 Task: Create a new field with title Stage a blank project AvidTech with field type as Single-select and options as Not Started, In Progress and Complete
Action: Mouse moved to (496, 333)
Screenshot: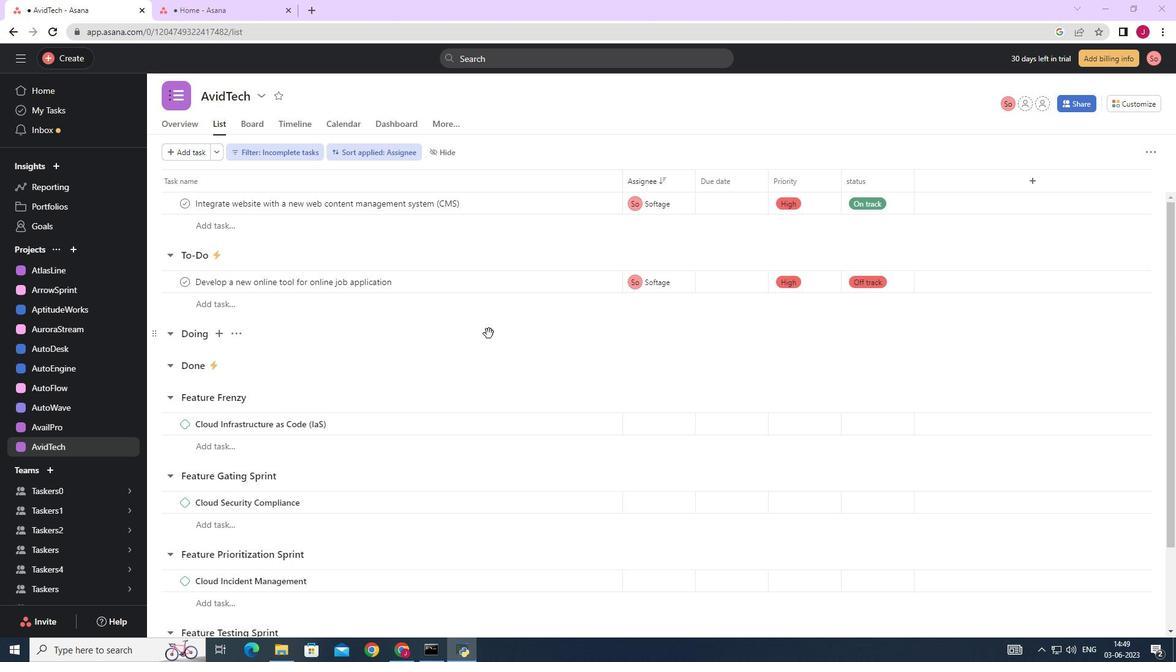 
Action: Mouse scrolled (496, 334) with delta (0, 0)
Screenshot: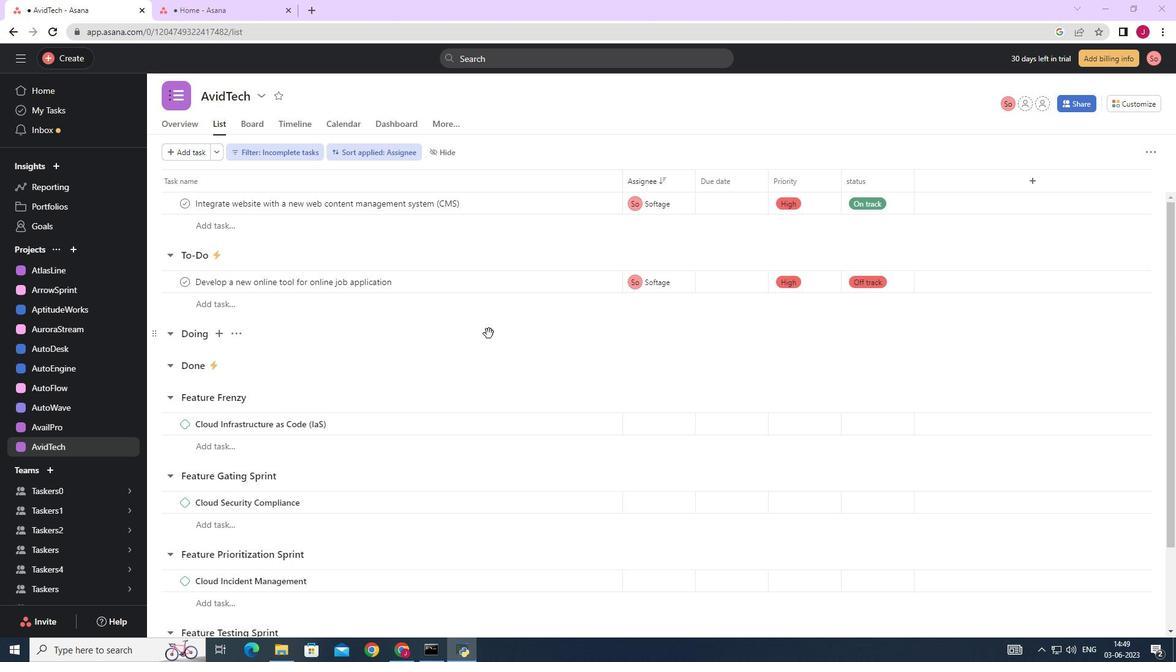 
Action: Mouse scrolled (496, 334) with delta (0, 0)
Screenshot: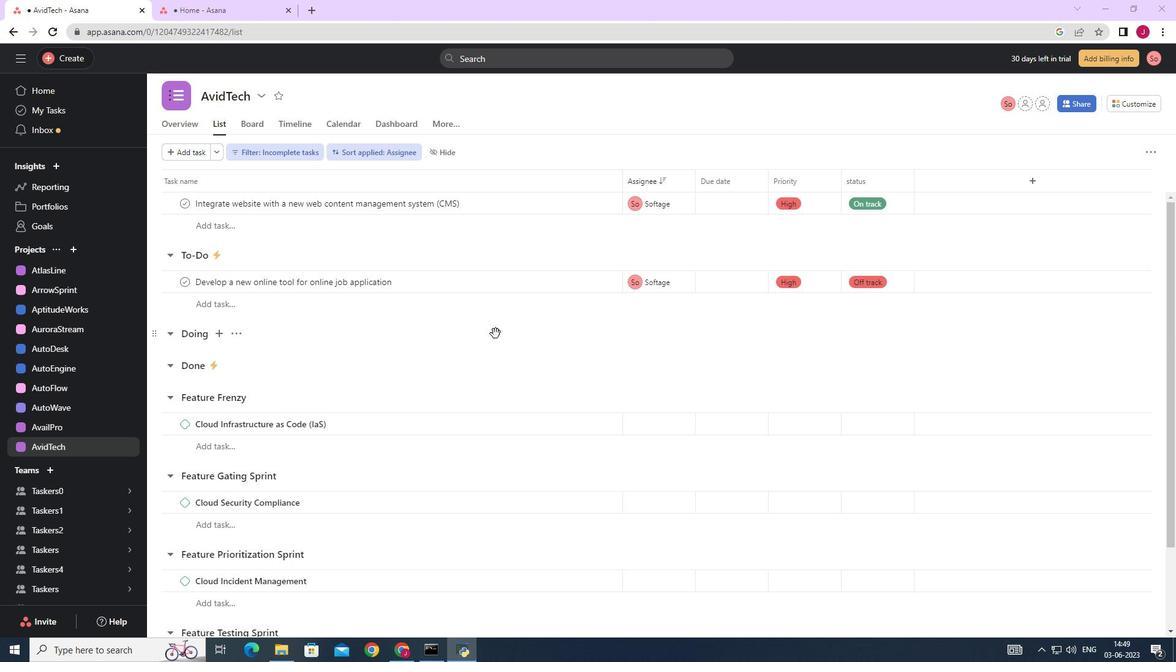 
Action: Mouse moved to (1134, 101)
Screenshot: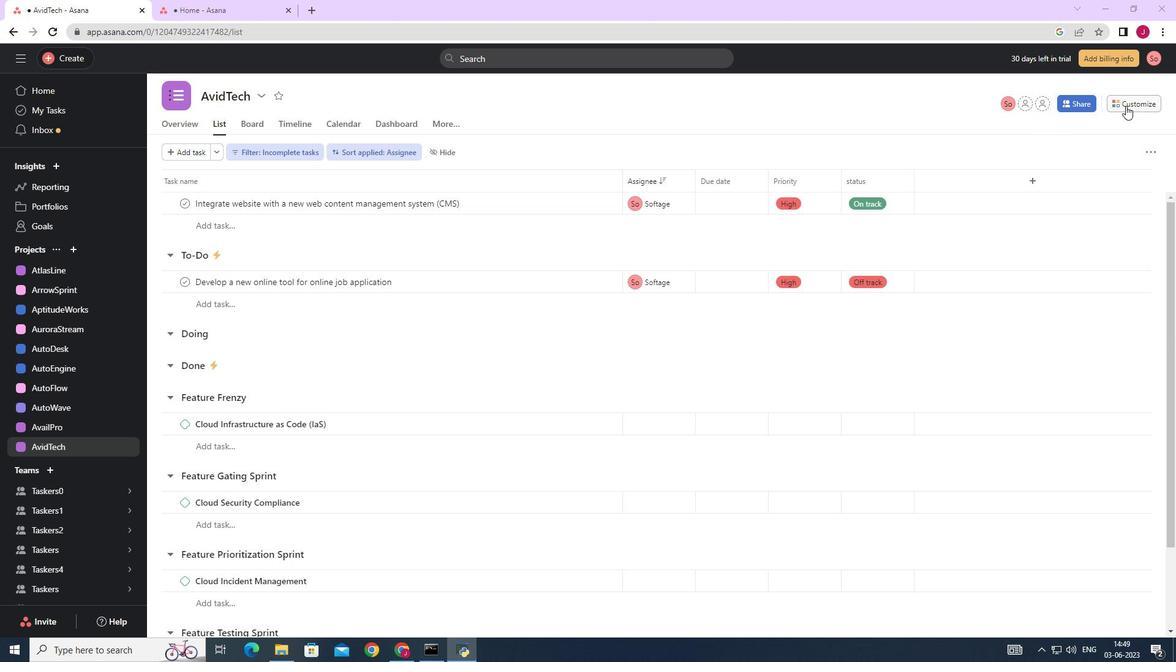 
Action: Mouse pressed left at (1134, 101)
Screenshot: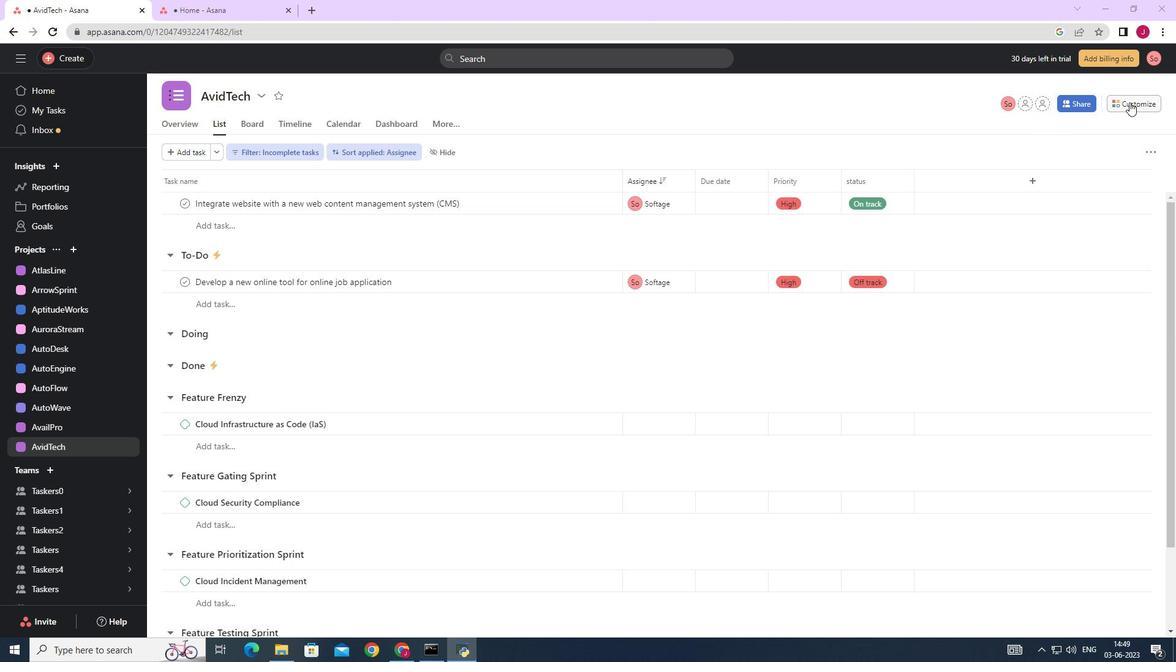 
Action: Mouse moved to (1006, 247)
Screenshot: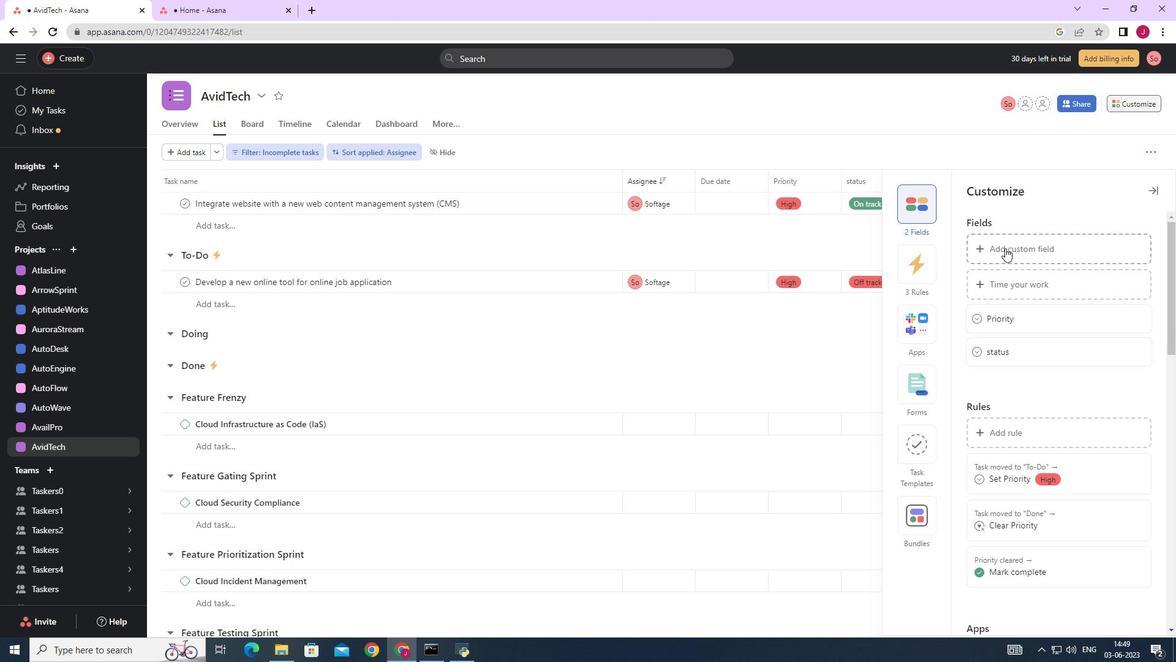 
Action: Mouse pressed left at (1006, 247)
Screenshot: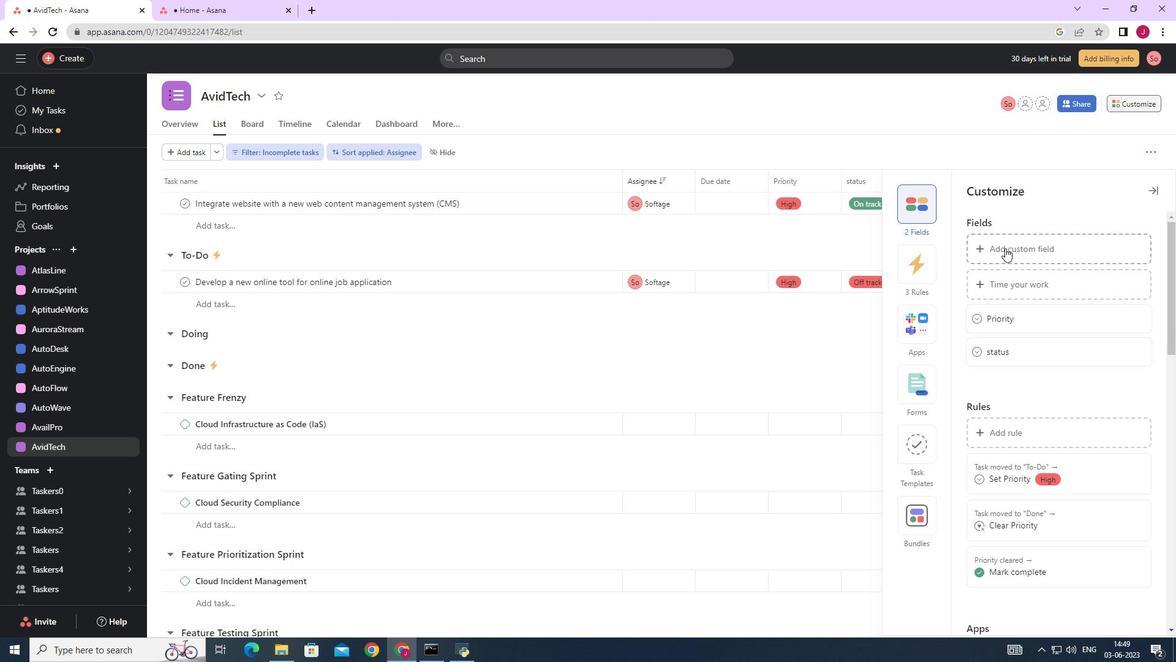 
Action: Mouse moved to (551, 199)
Screenshot: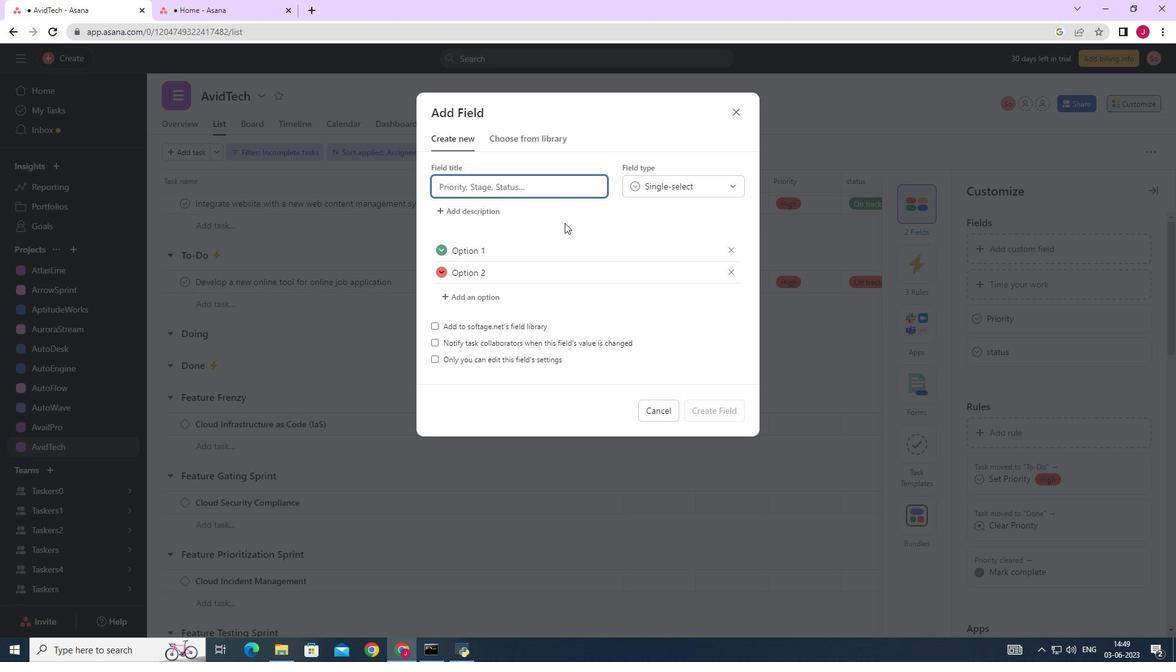 
Action: Key pressed stage
Screenshot: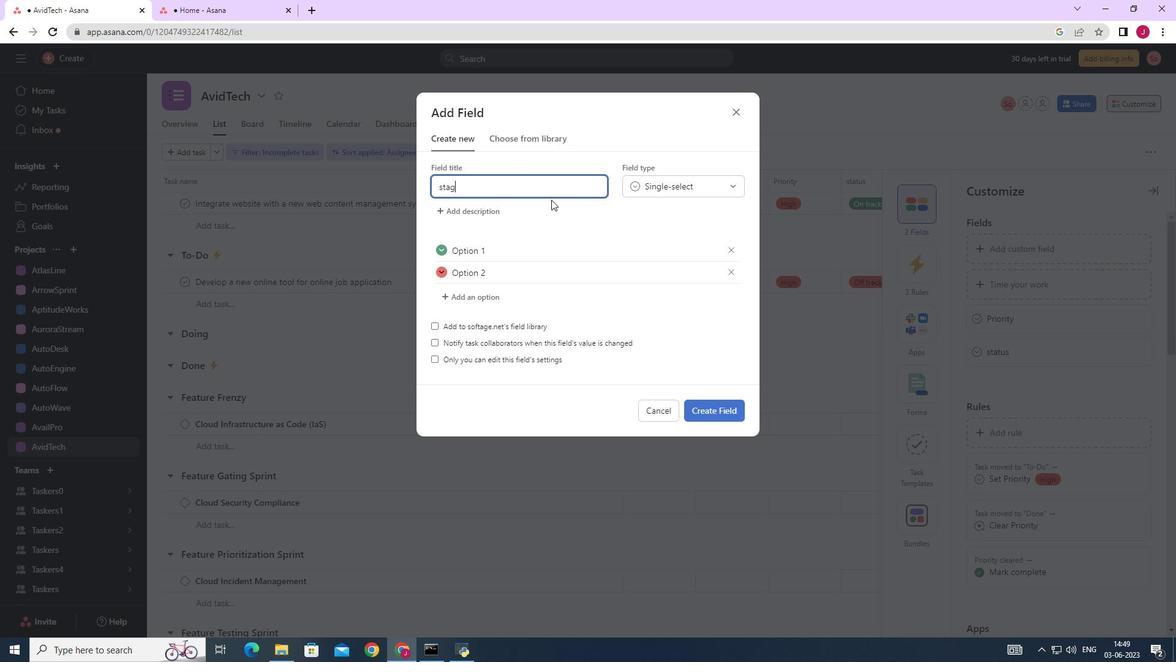
Action: Mouse moved to (543, 258)
Screenshot: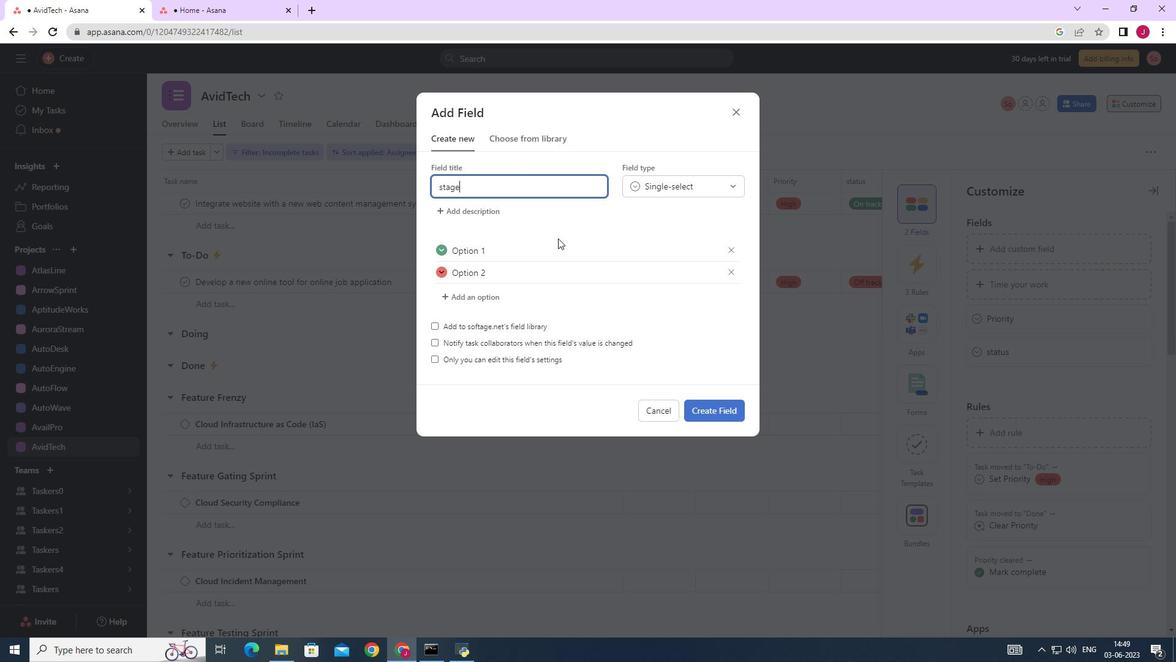 
Action: Mouse pressed left at (543, 258)
Screenshot: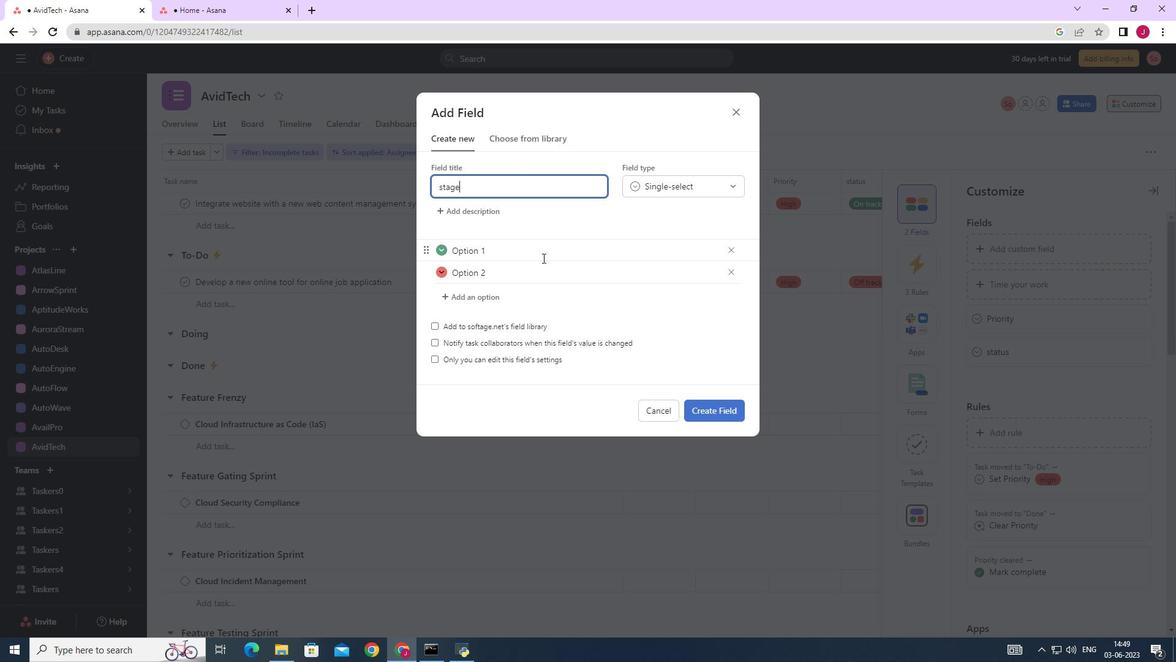 
Action: Mouse moved to (538, 258)
Screenshot: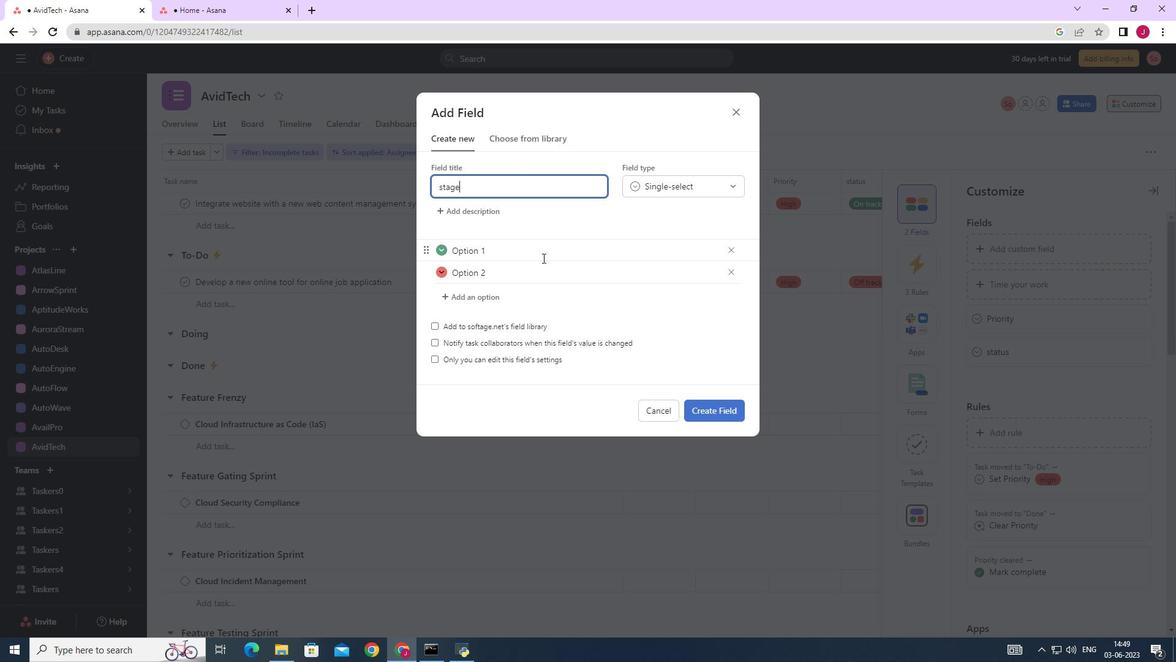 
Action: Key pressed <Key.backspace><Key.backspace><Key.backspace><Key.backspace><Key.backspace><Key.backspace><Key.backspace><Key.backspace><Key.backspace><Key.backspace><Key.backspace><Key.backspace><Key.backspace><Key.backspace><Key.backspace><Key.backspace><Key.backspace><Key.backspace><Key.backspace><Key.backspace><Key.caps_lock>N<Key.caps_lock>ot<Key.space>started
Screenshot: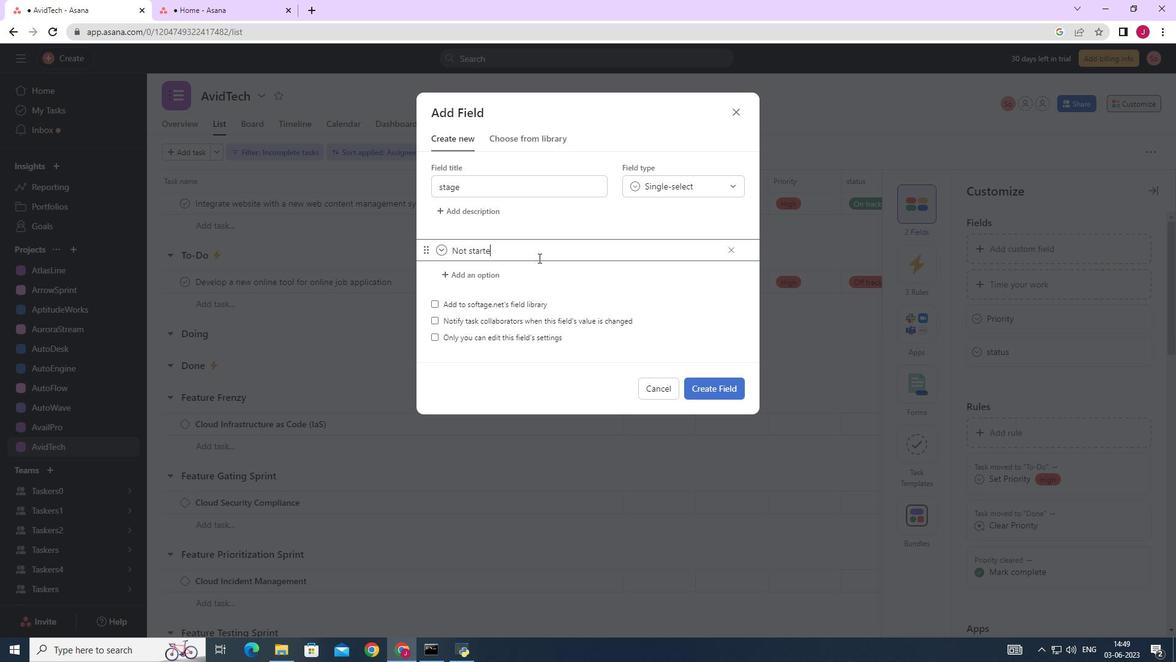 
Action: Mouse moved to (497, 275)
Screenshot: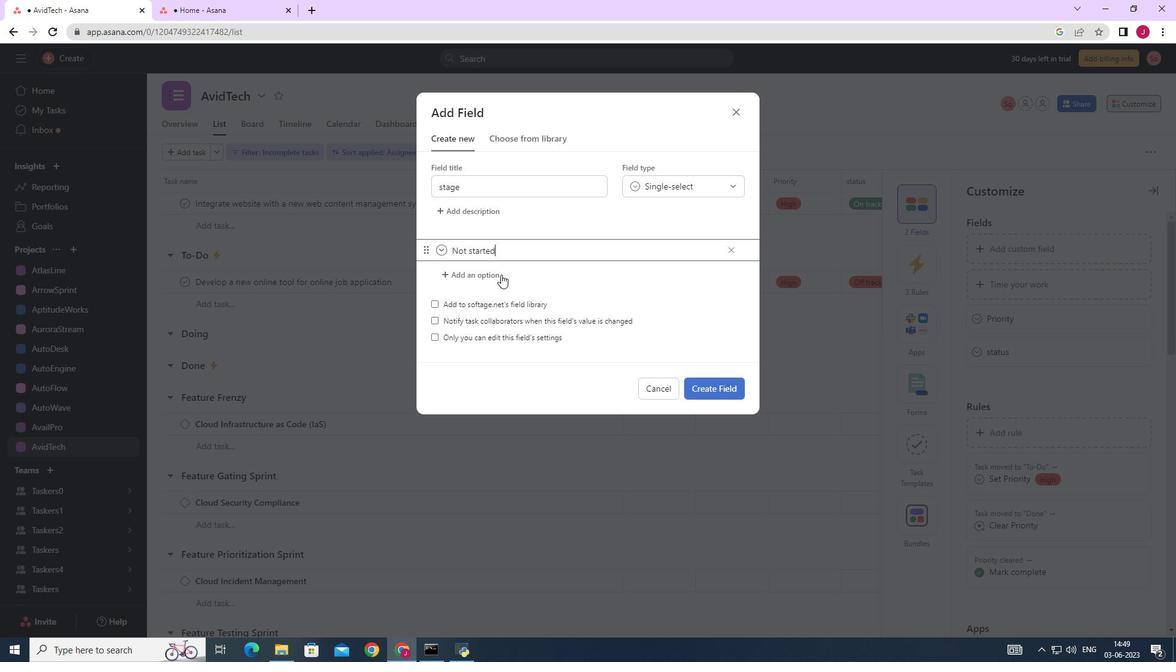 
Action: Mouse pressed left at (497, 275)
Screenshot: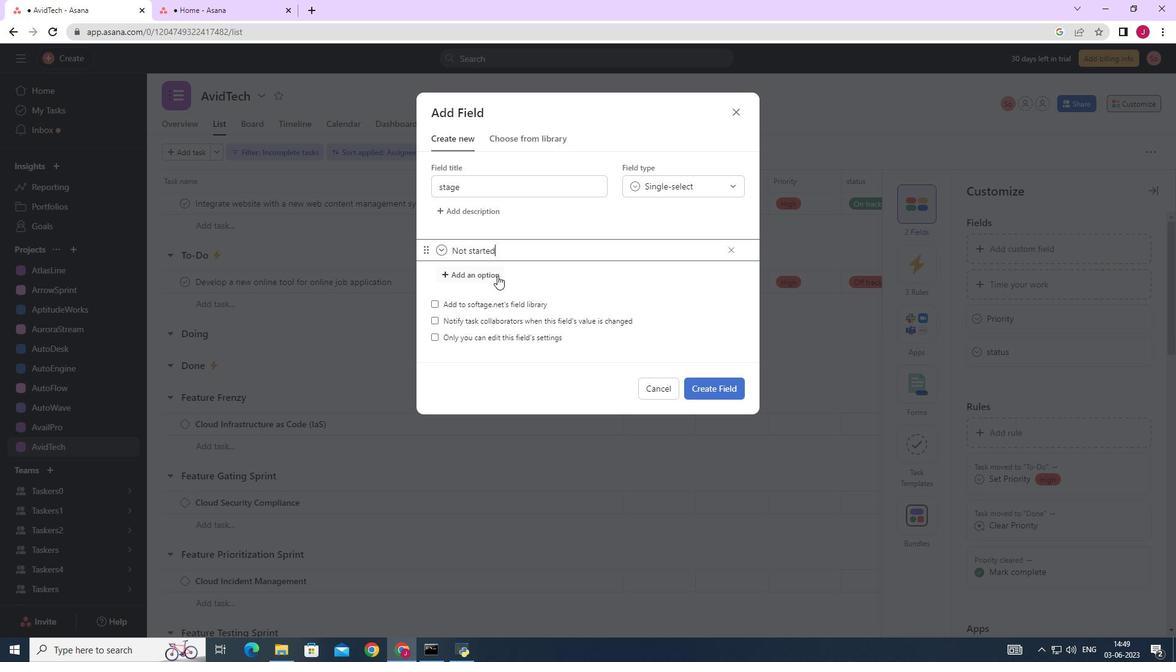 
Action: Key pressed <Key.caps_lock>I<Key.caps_lock>n<Key.space>progreaa<Key.backspace><Key.backspace>ss
Screenshot: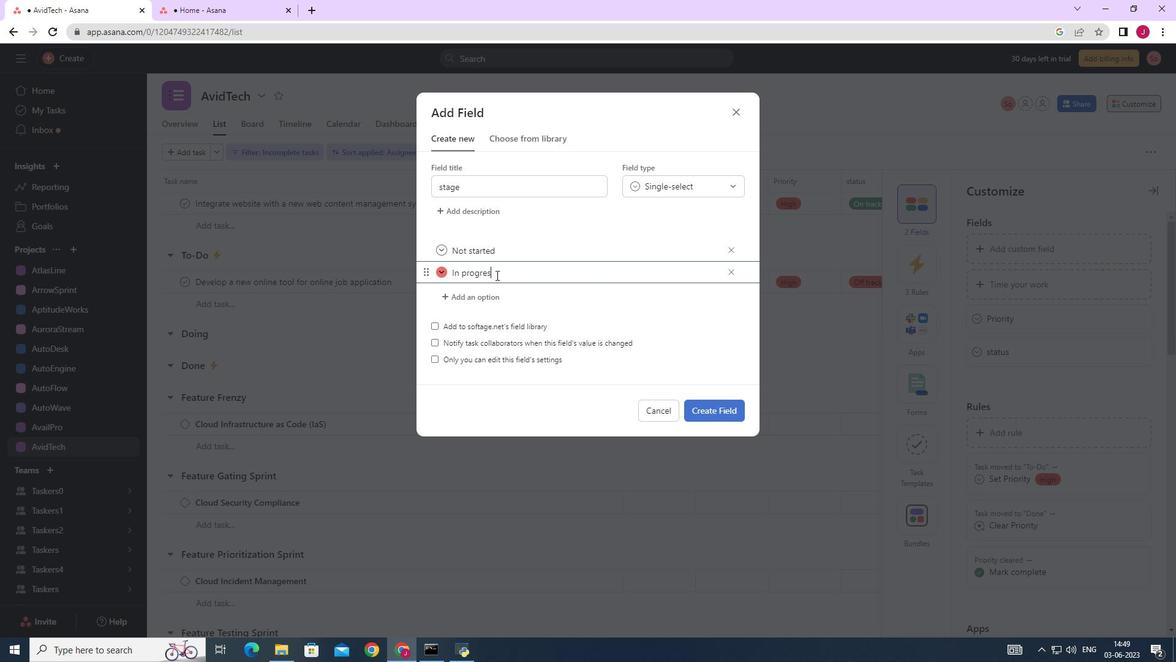 
Action: Mouse moved to (483, 296)
Screenshot: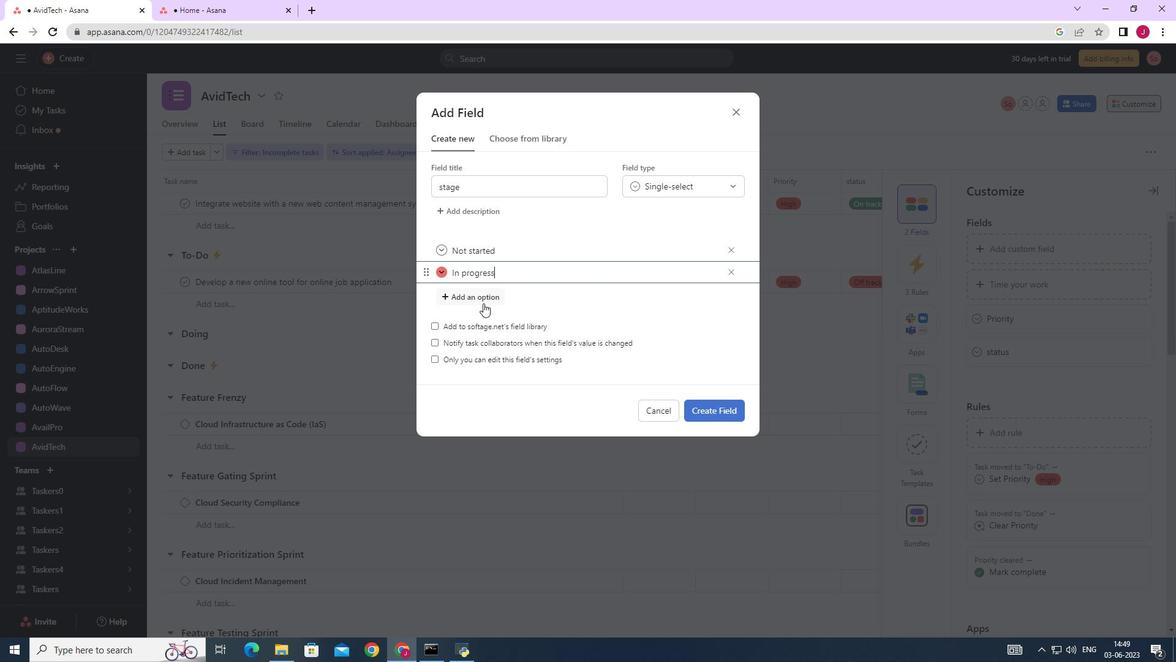 
Action: Mouse pressed left at (483, 296)
Screenshot: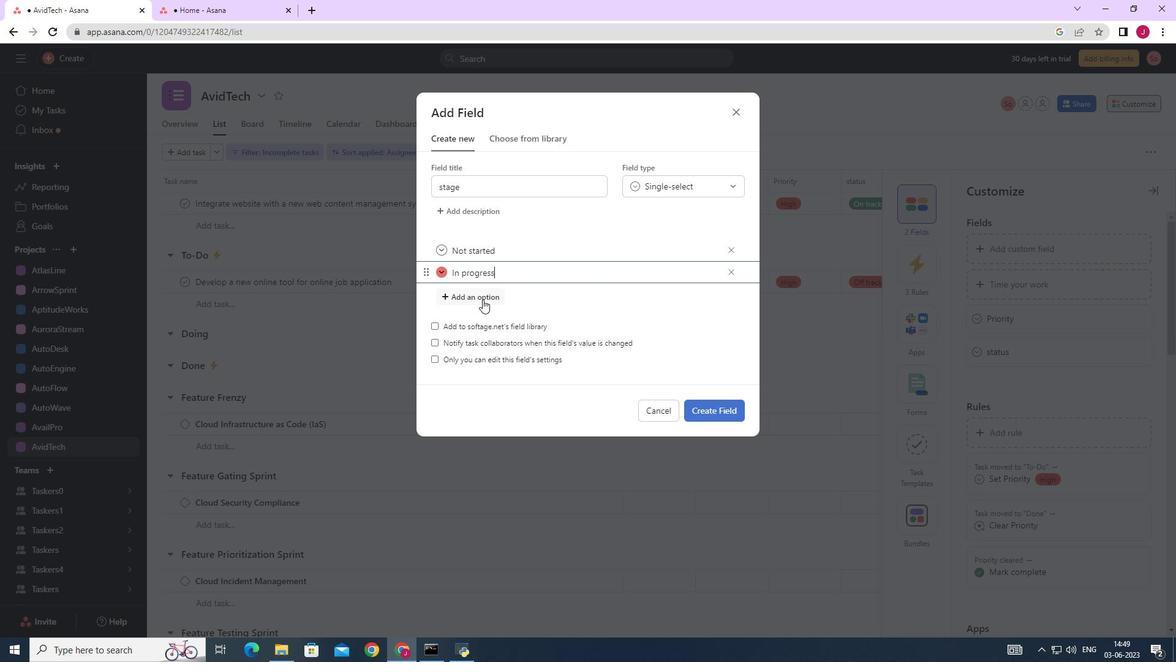 
Action: Key pressed <Key.caps_lock>C<Key.caps_lock>omplete
Screenshot: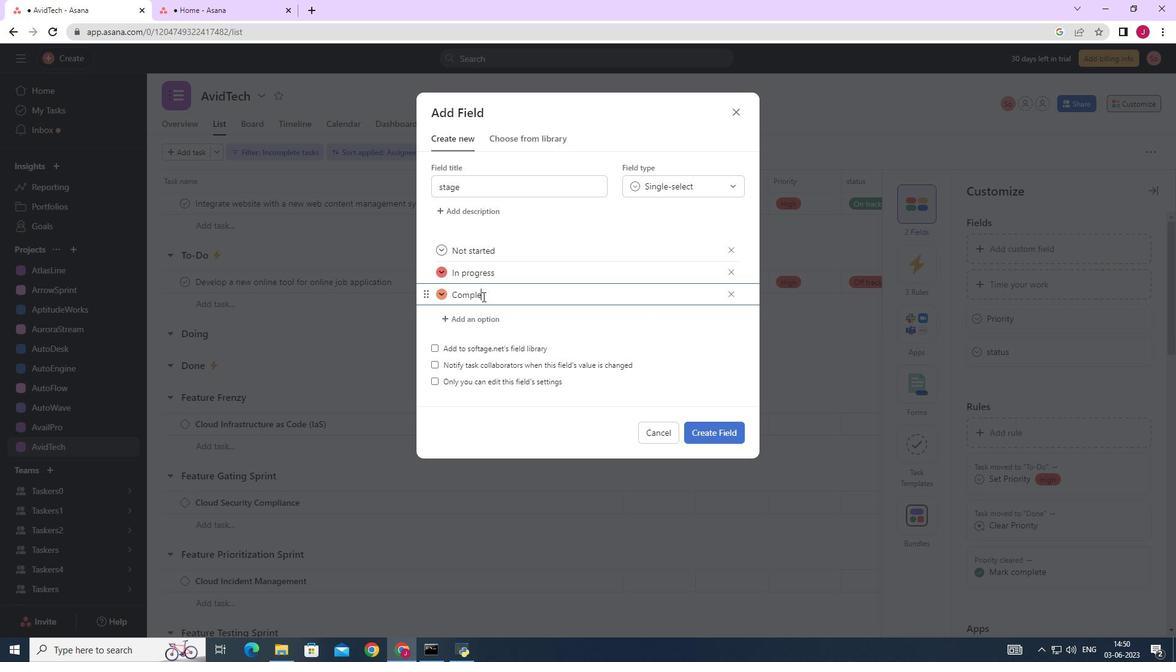 
Action: Mouse moved to (728, 433)
Screenshot: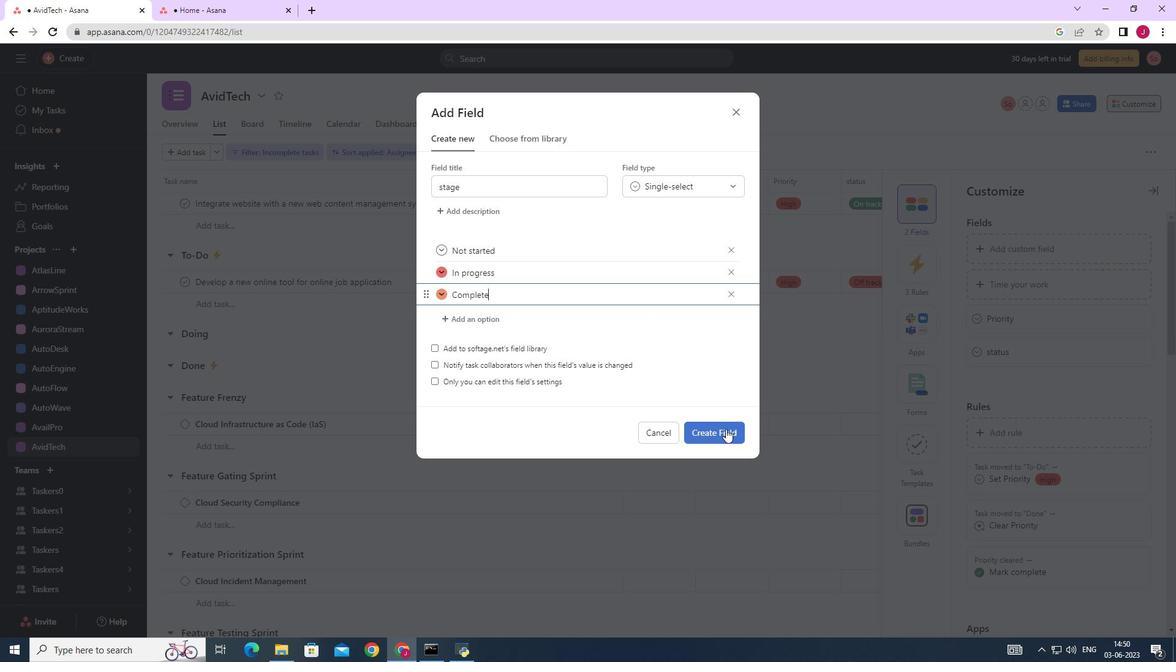 
Action: Mouse pressed left at (728, 433)
Screenshot: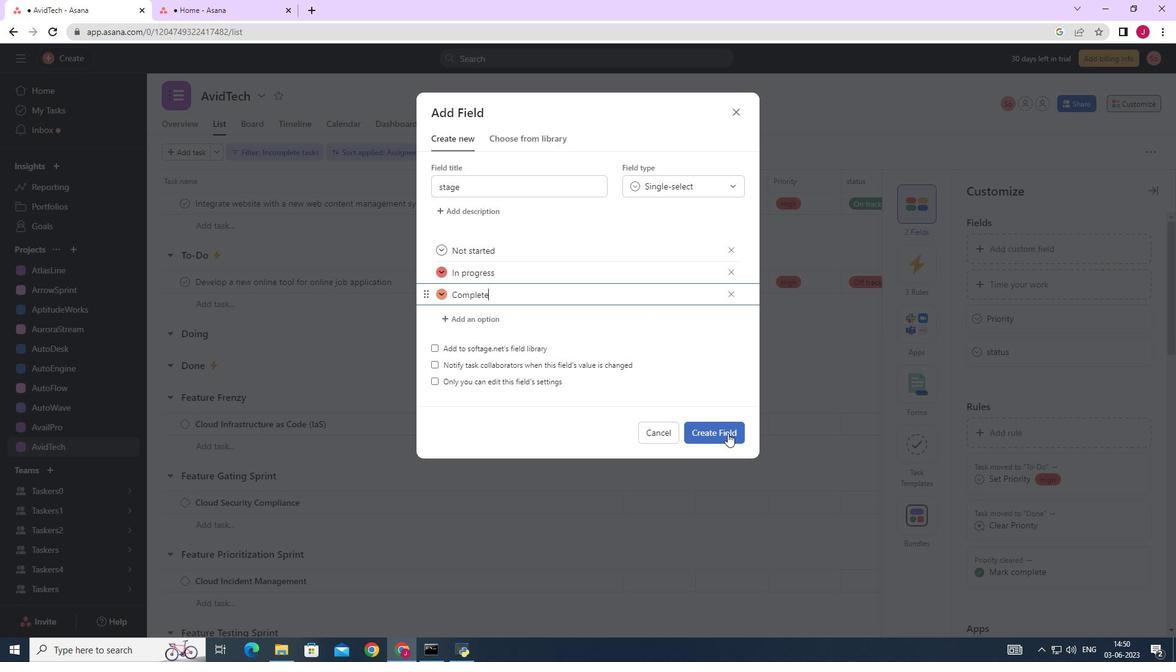
Action: Mouse moved to (711, 433)
Screenshot: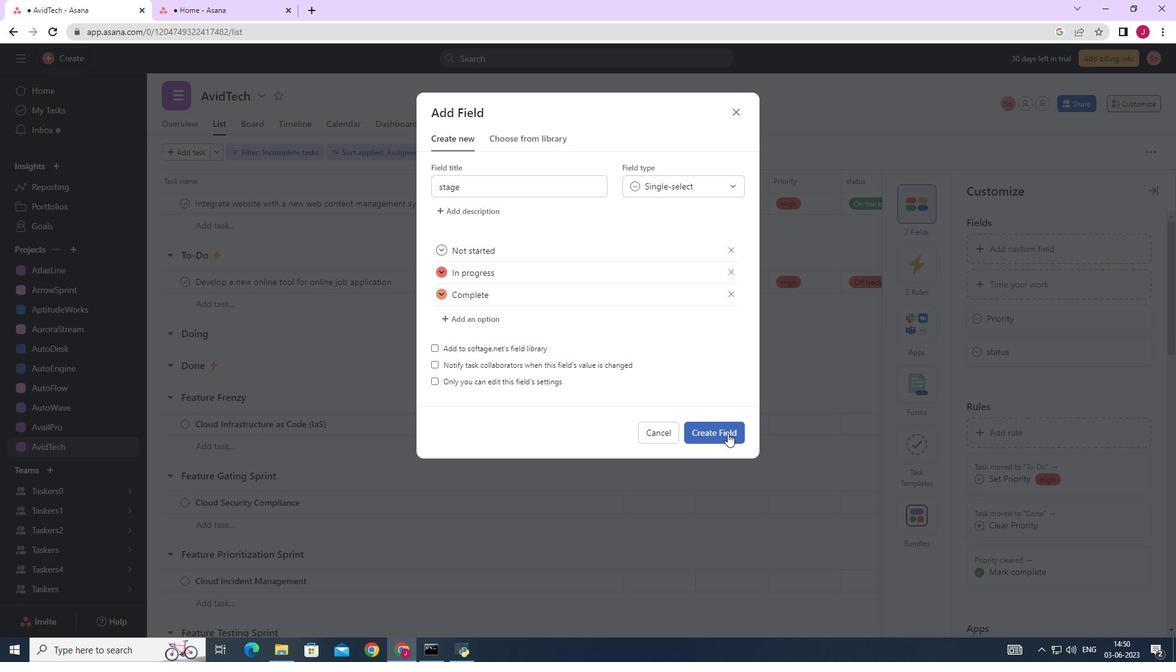 
